 Task: Meet the condition where tickets hours since status category solved is greater than 100.
Action: Mouse moved to (70, 269)
Screenshot: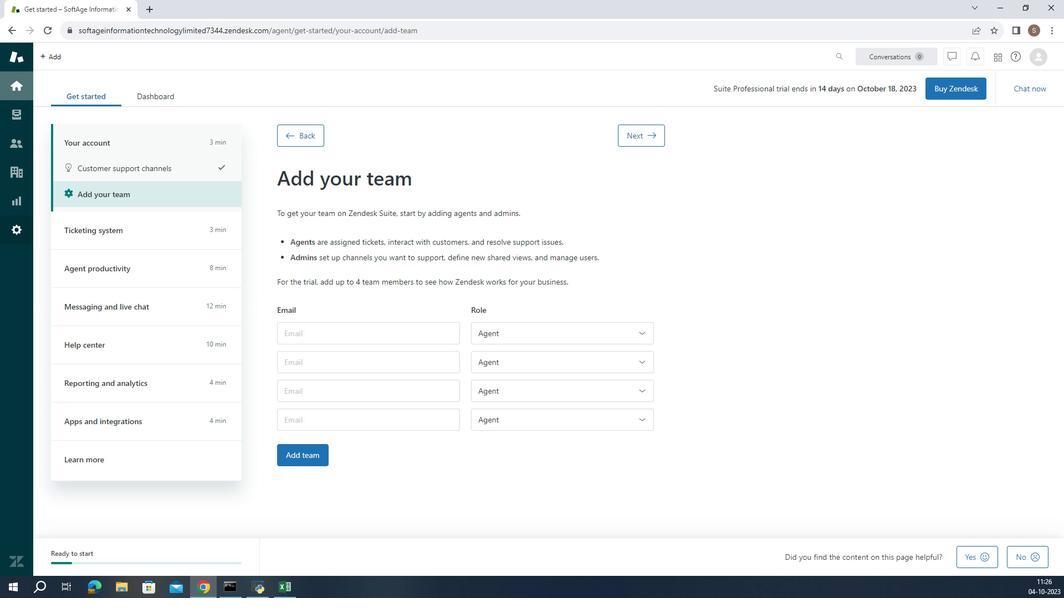 
Action: Mouse pressed left at (70, 269)
Screenshot: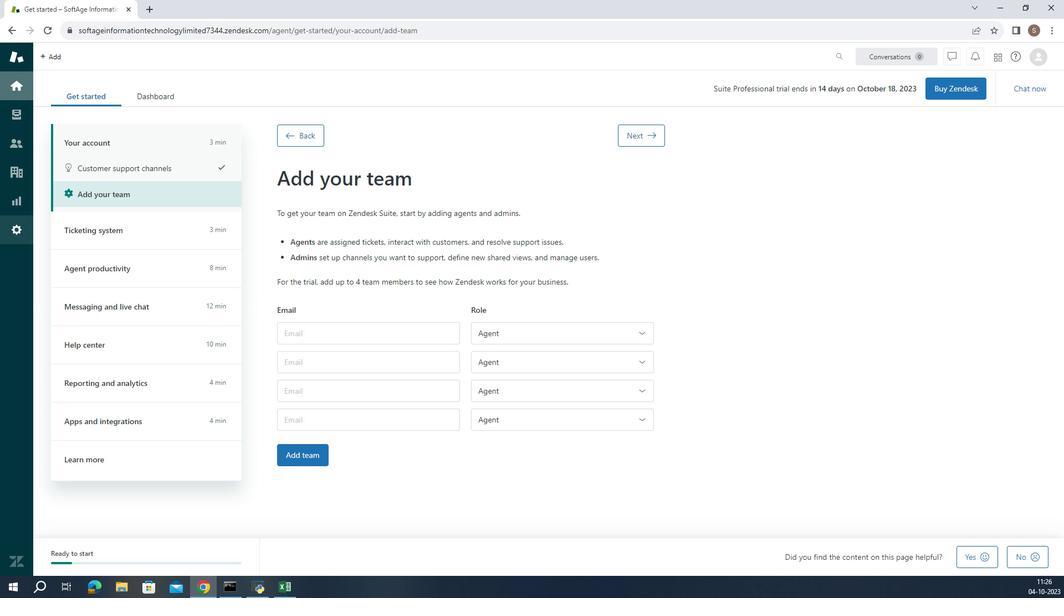 
Action: Mouse moved to (243, 487)
Screenshot: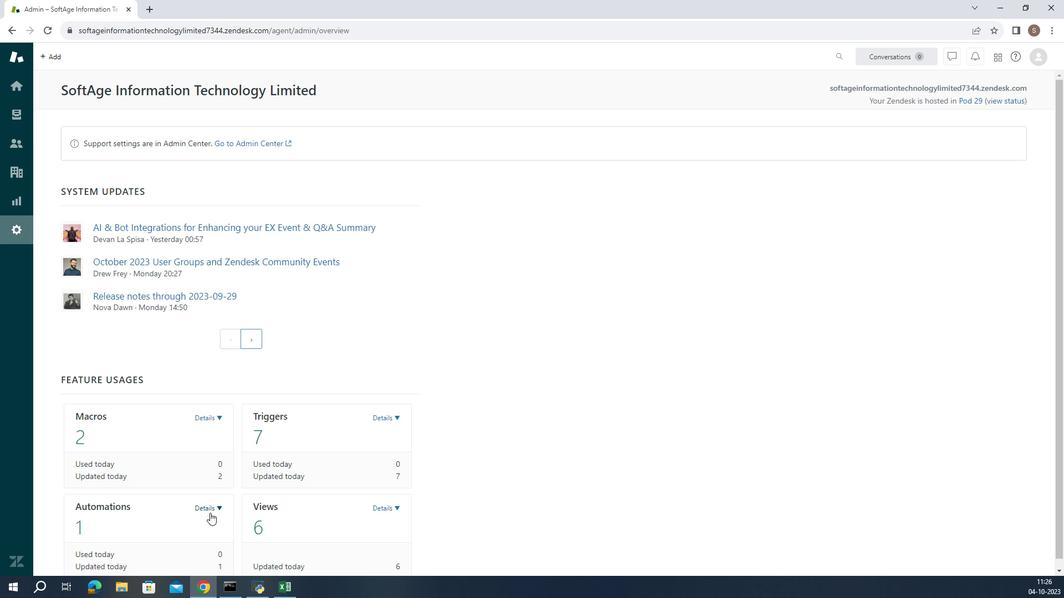 
Action: Mouse pressed left at (243, 487)
Screenshot: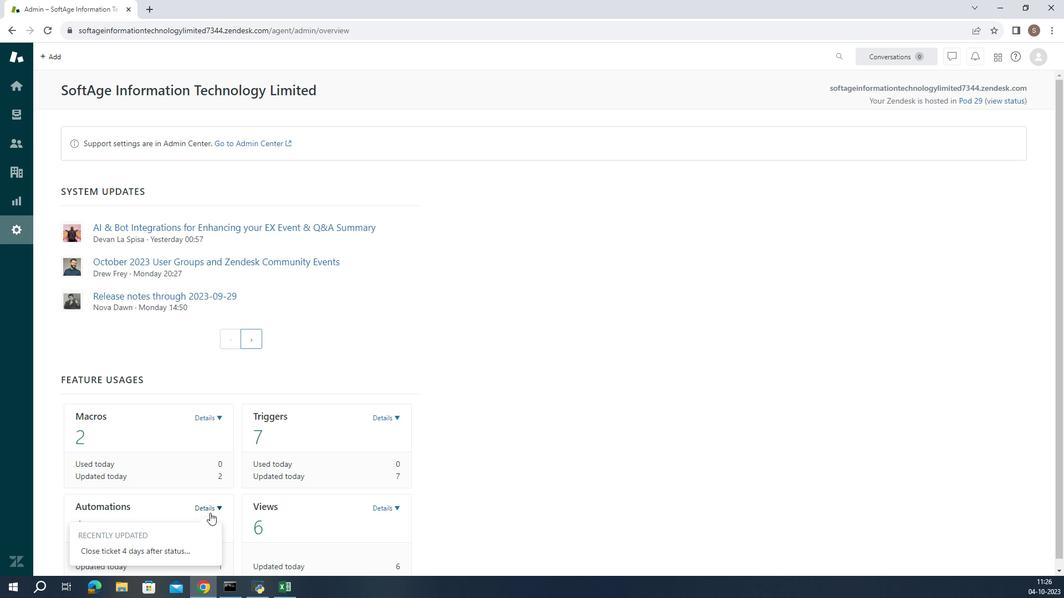 
Action: Mouse moved to (207, 516)
Screenshot: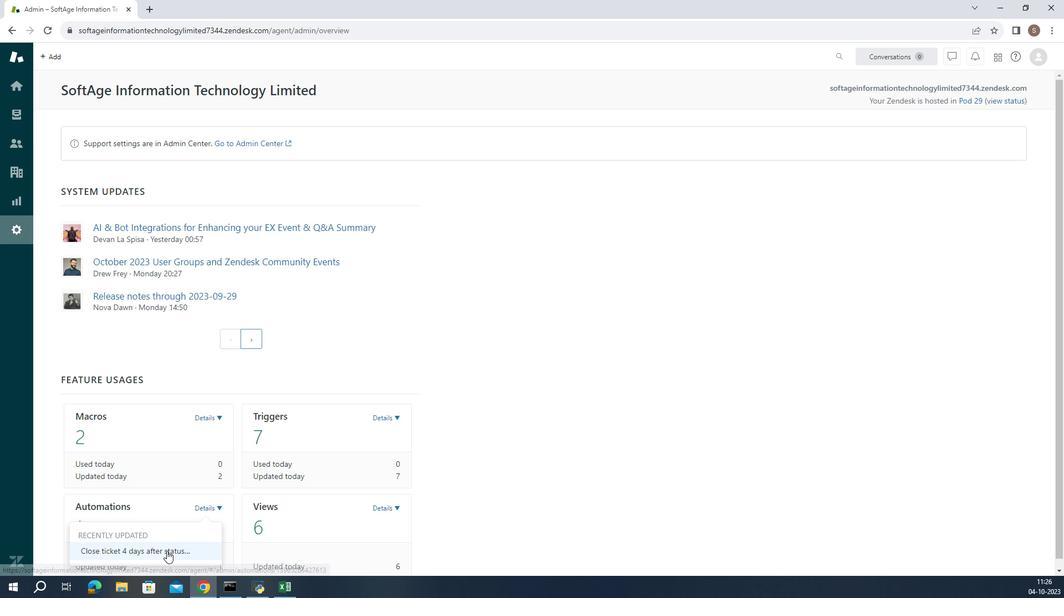 
Action: Mouse pressed left at (207, 516)
Screenshot: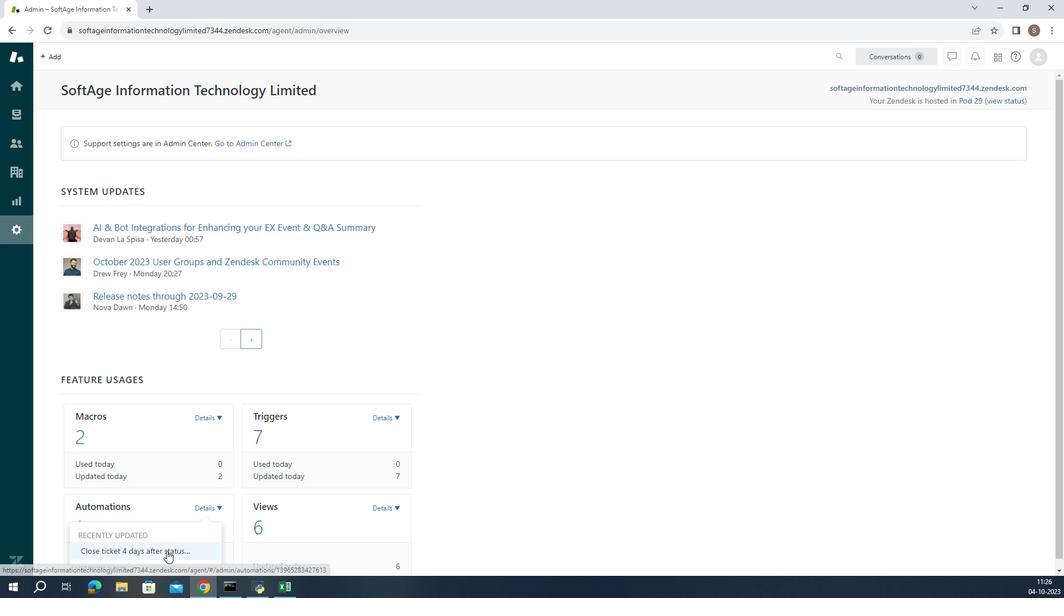 
Action: Mouse moved to (392, 272)
Screenshot: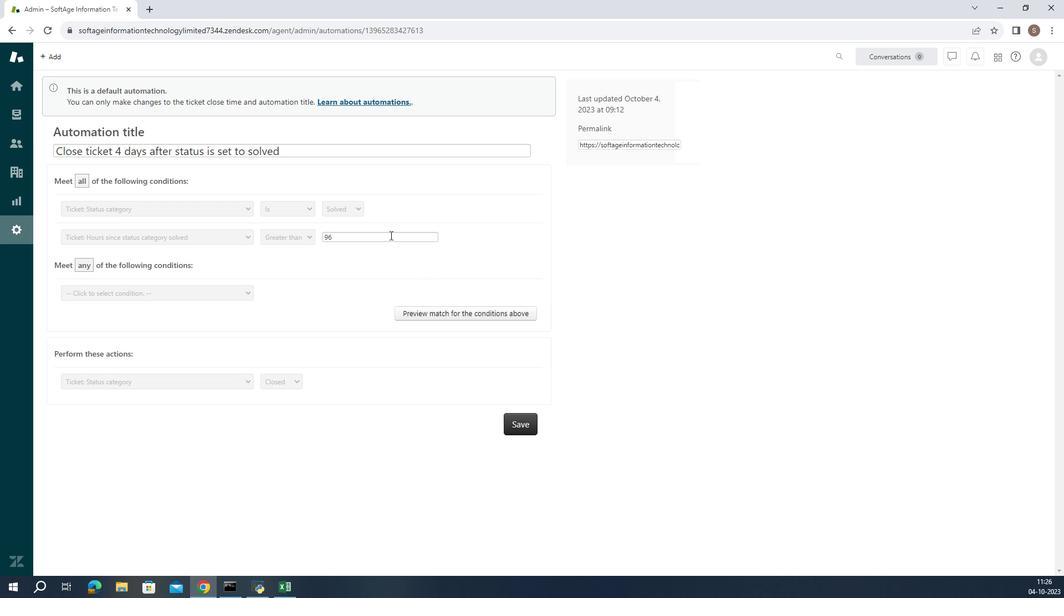 
Action: Mouse pressed left at (392, 272)
Screenshot: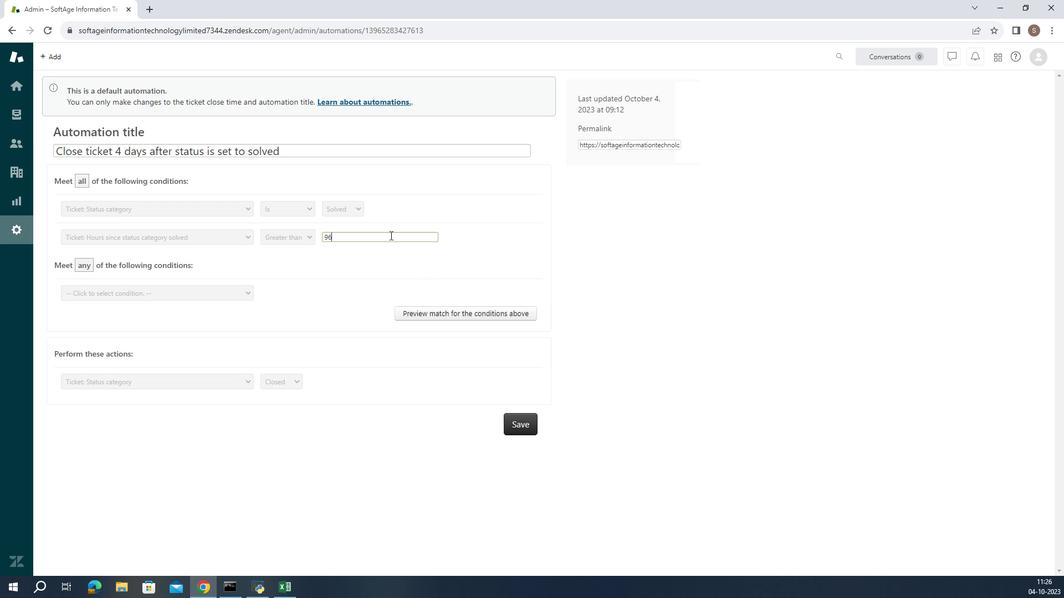 
Action: Key pressed <Key.backspace><Key.backspace>100
Screenshot: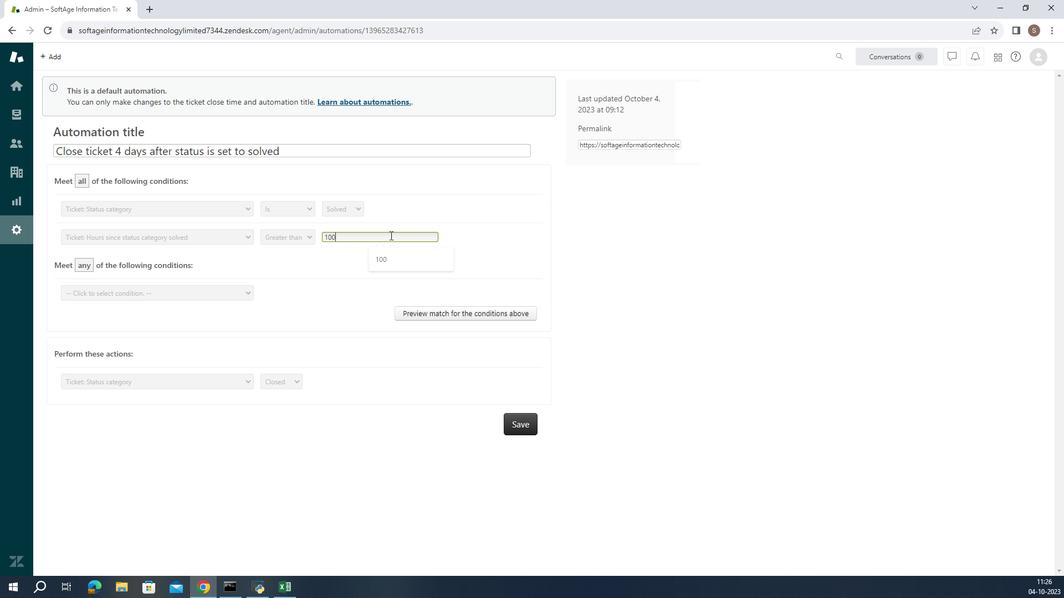 
Action: Mouse moved to (517, 278)
Screenshot: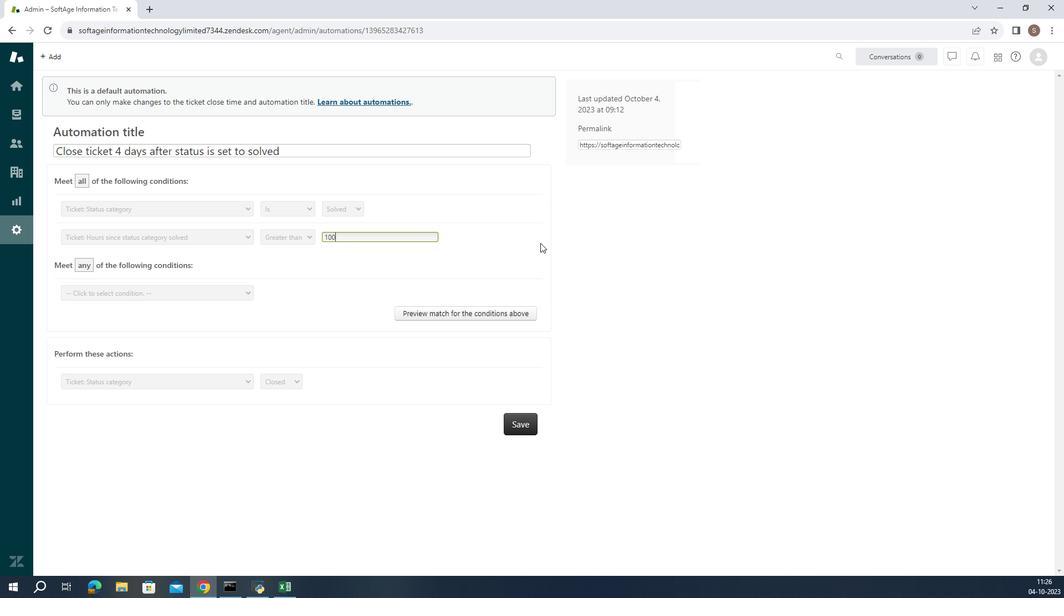 
Action: Mouse pressed left at (517, 278)
Screenshot: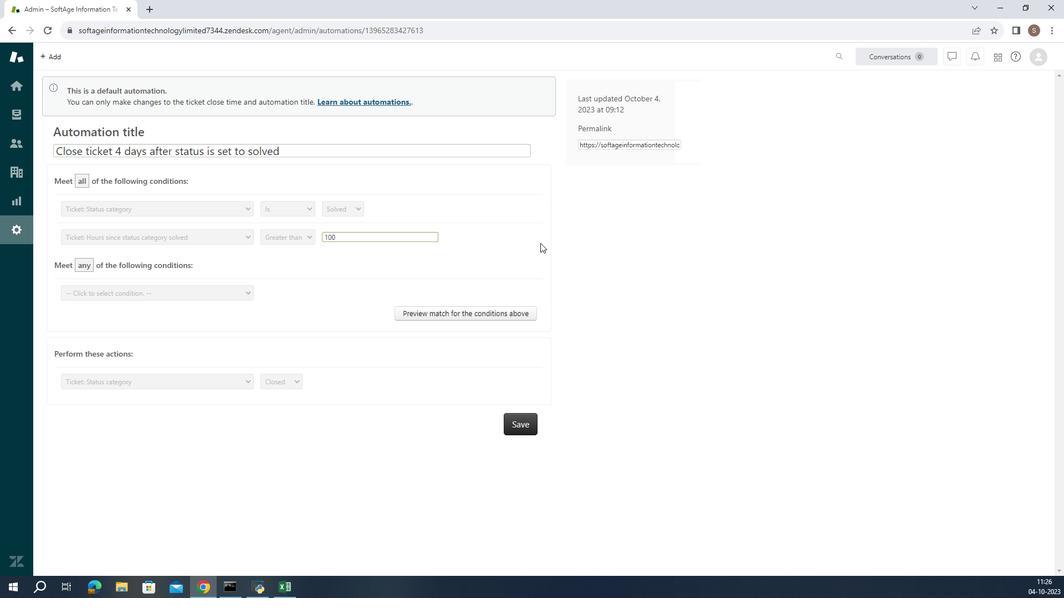 
Action: Mouse moved to (490, 318)
Screenshot: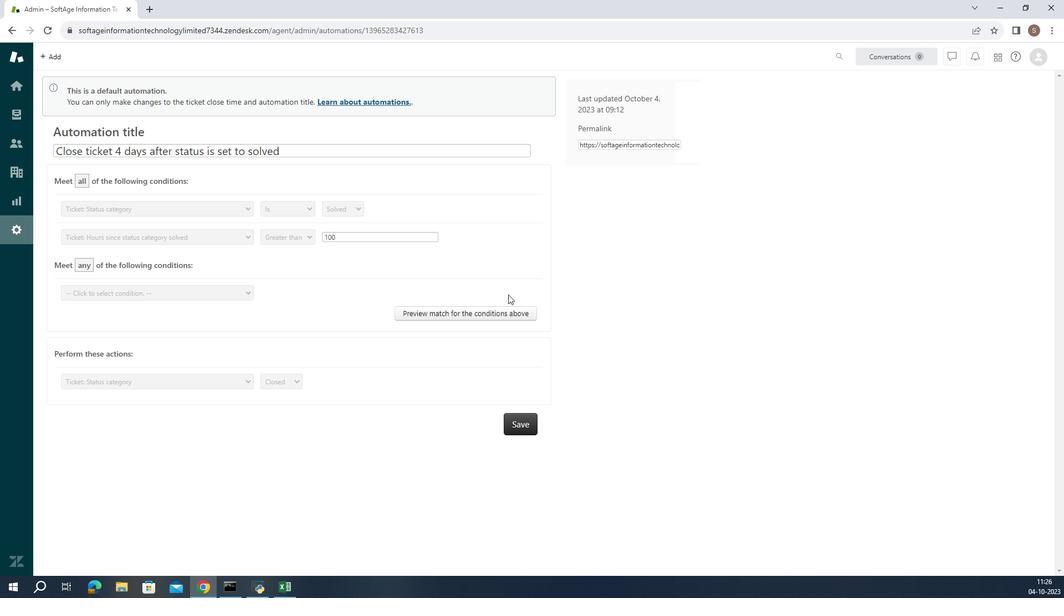 
